 Task: Add a field from the Popular template Priority a blank project AgileEagle
Action: Mouse moved to (506, 308)
Screenshot: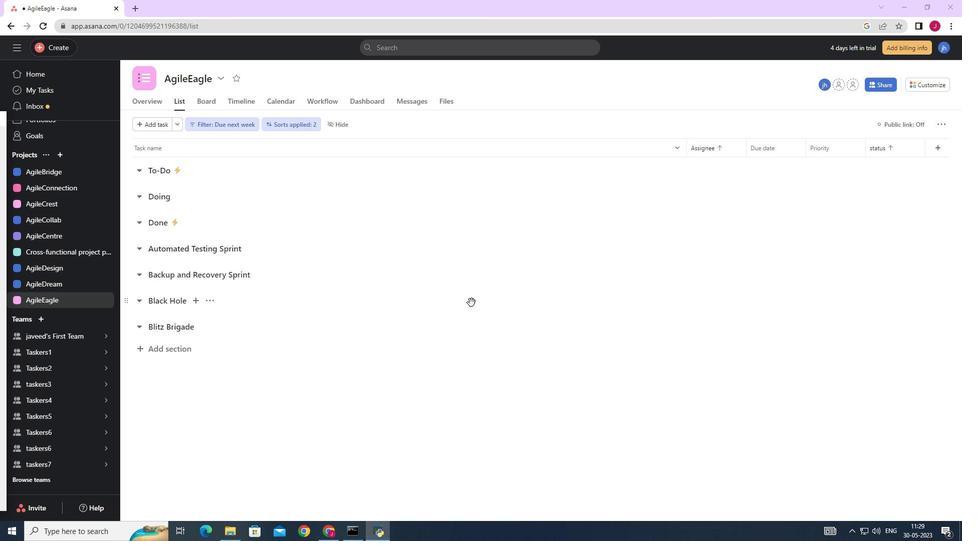 
Action: Mouse scrolled (506, 308) with delta (0, 0)
Screenshot: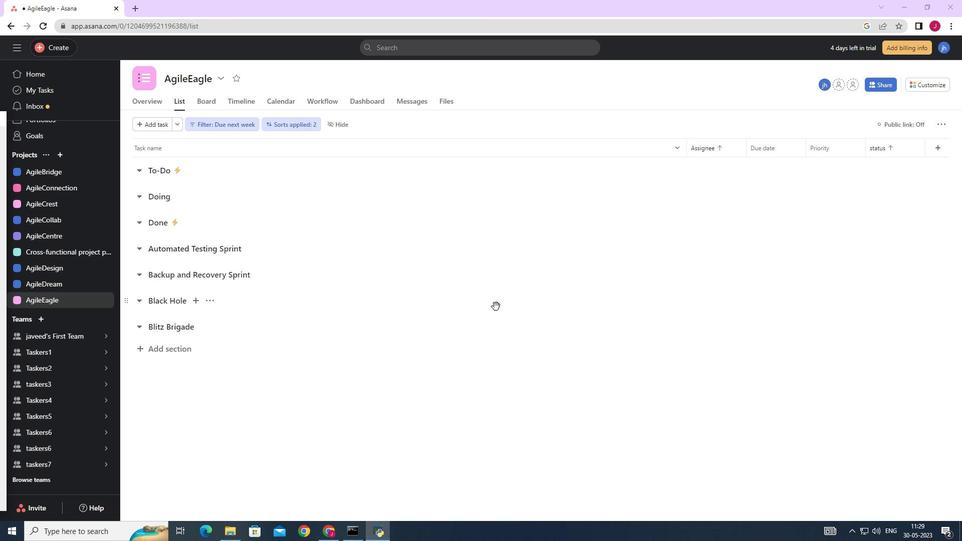 
Action: Mouse scrolled (506, 308) with delta (0, 0)
Screenshot: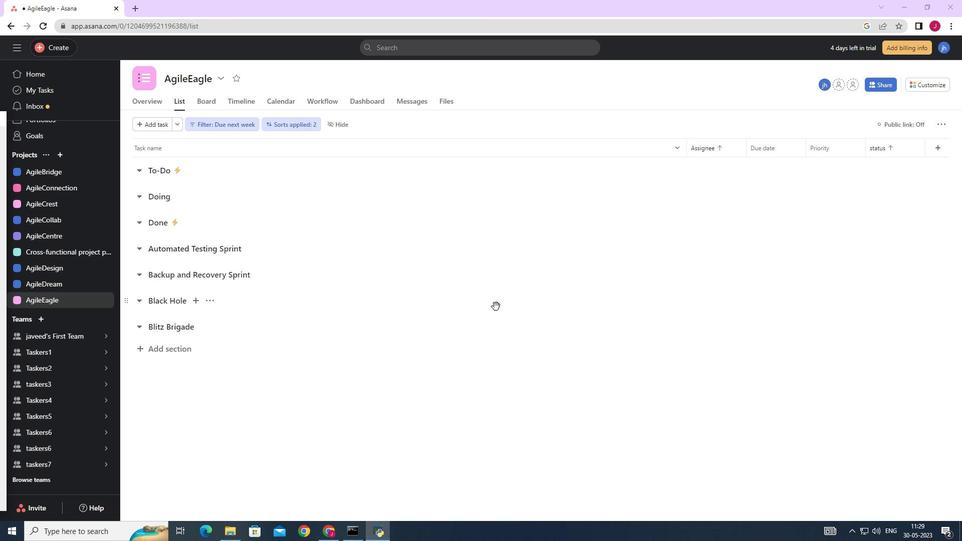 
Action: Mouse scrolled (506, 308) with delta (0, 0)
Screenshot: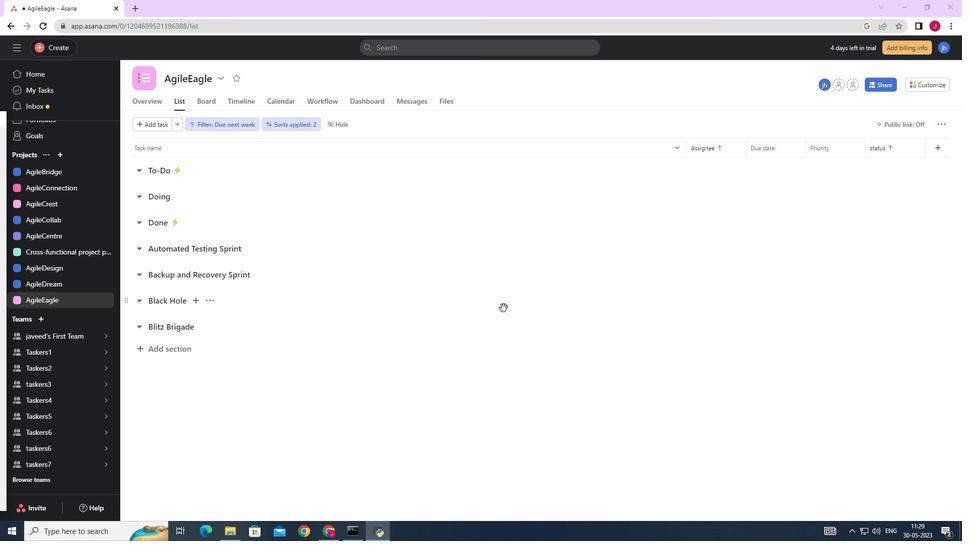 
Action: Mouse moved to (923, 83)
Screenshot: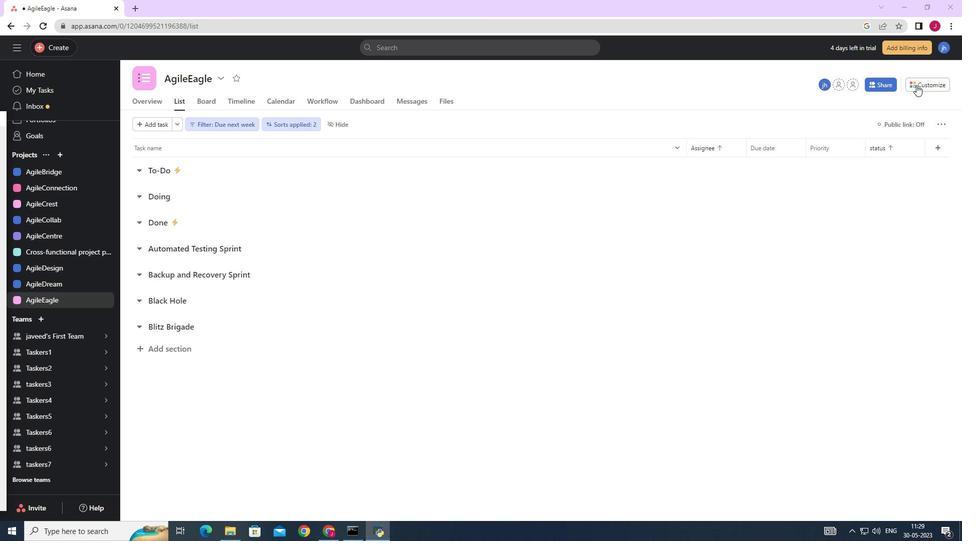 
Action: Mouse pressed left at (923, 83)
Screenshot: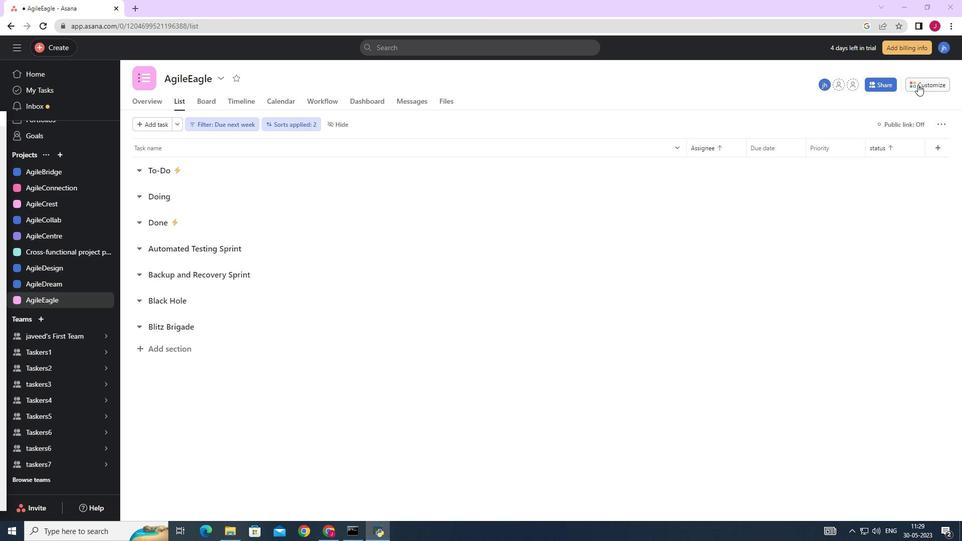 
Action: Mouse moved to (828, 202)
Screenshot: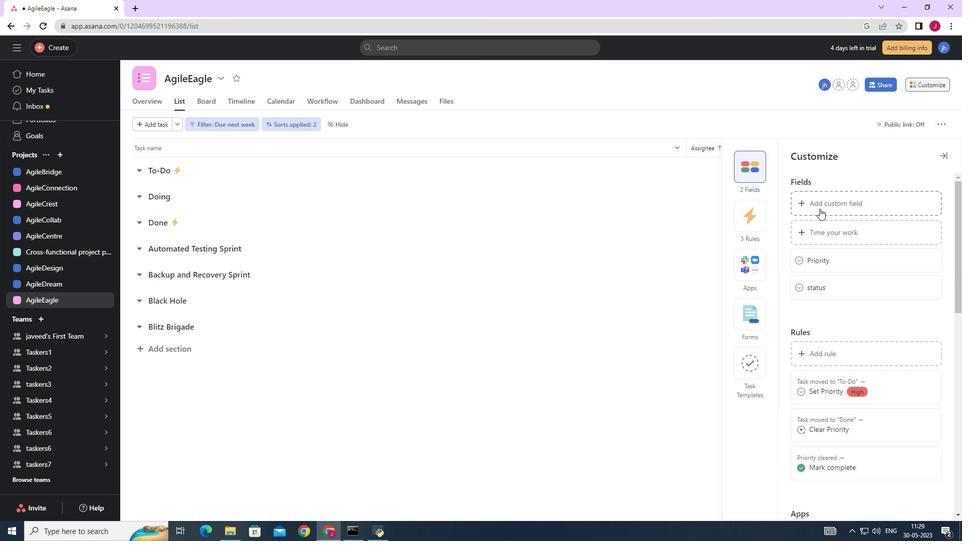 
Action: Mouse pressed left at (828, 202)
Screenshot: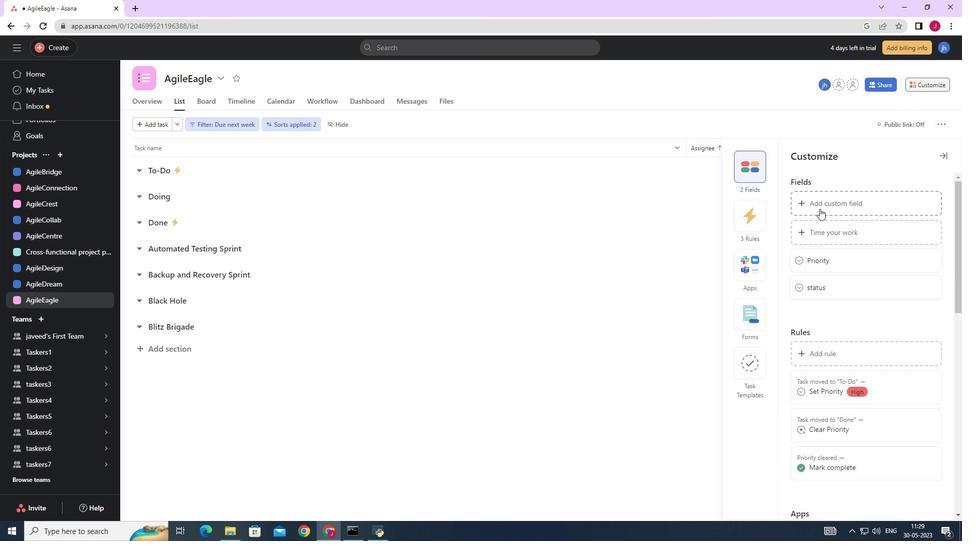 
Action: Mouse moved to (417, 242)
Screenshot: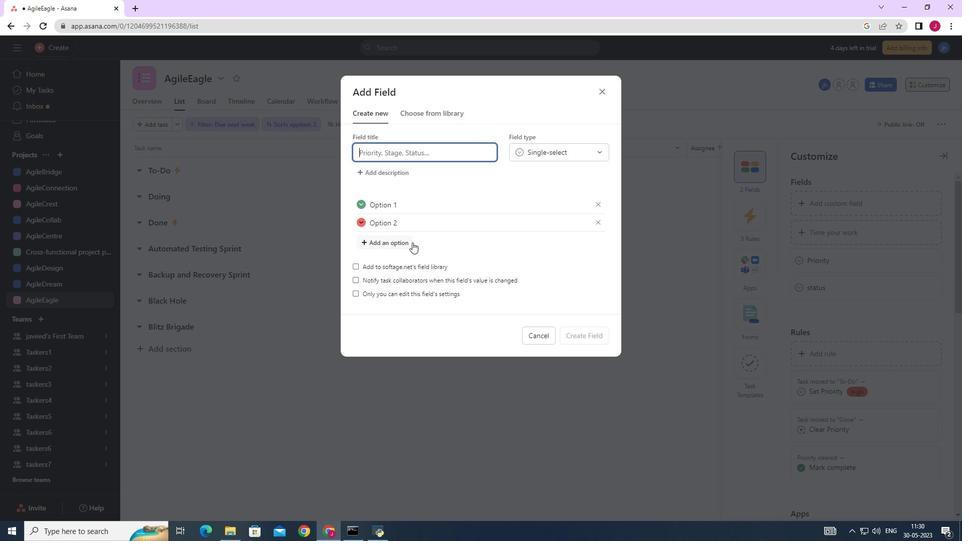 
Action: Key pressed <Key.caps_lock>PO<Key.caps_lock>o<Key.backspace><Key.backspace>opular<Key.space>template<Key.space>t<Key.backspace>priority
Screenshot: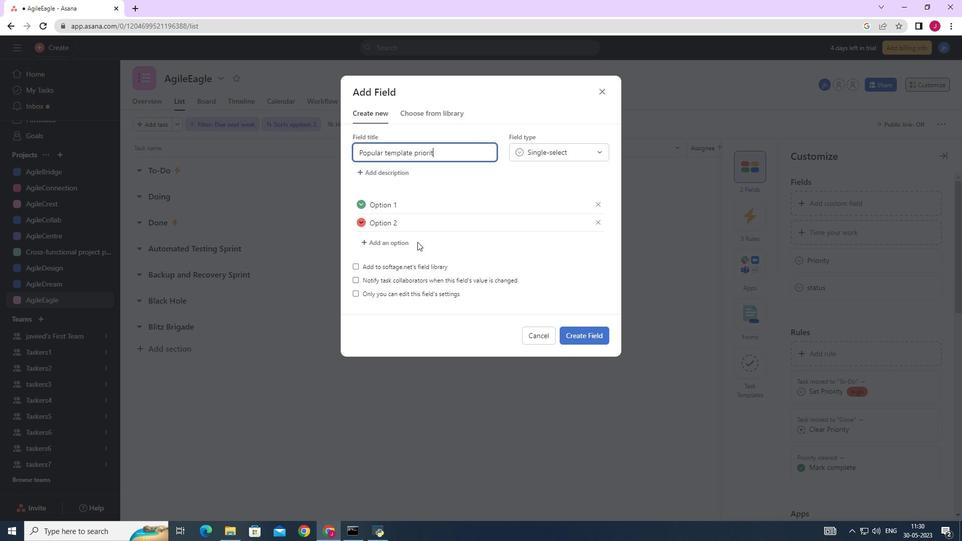 
Action: Mouse moved to (584, 337)
Screenshot: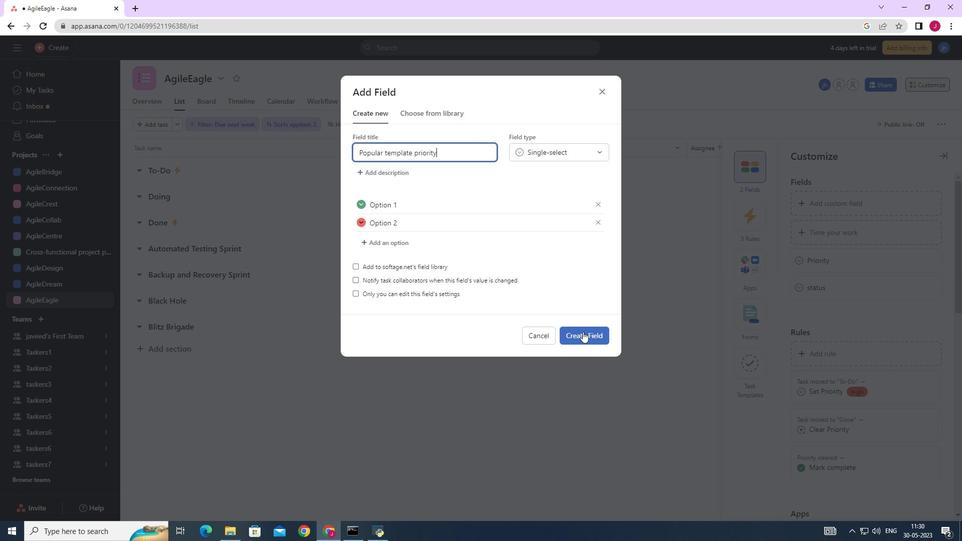 
Action: Mouse pressed left at (584, 337)
Screenshot: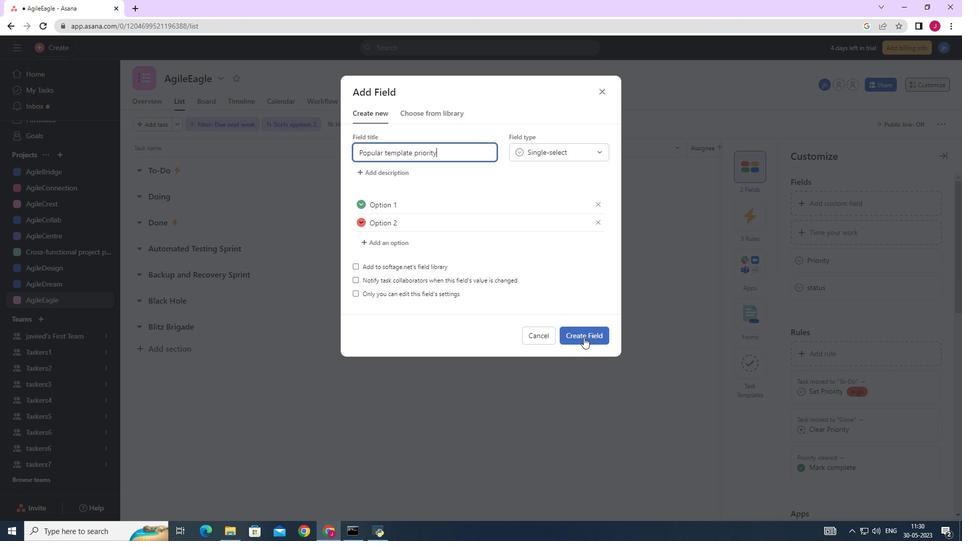
Action: Mouse moved to (579, 358)
Screenshot: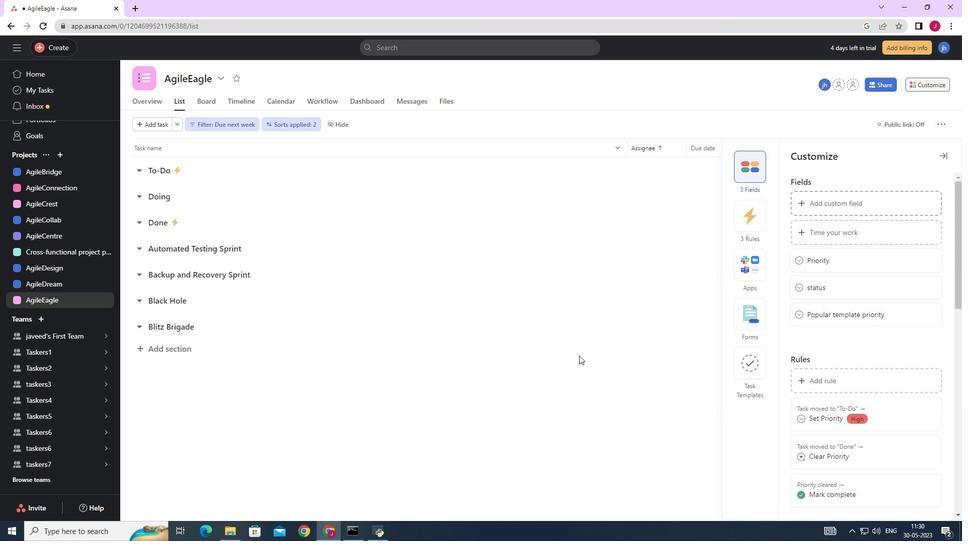 
